 Task: Select a due date automation when advanced on, 2 days before a card is due add content with a description starting with resumeat 11:00 AM.
Action: Mouse moved to (1142, 84)
Screenshot: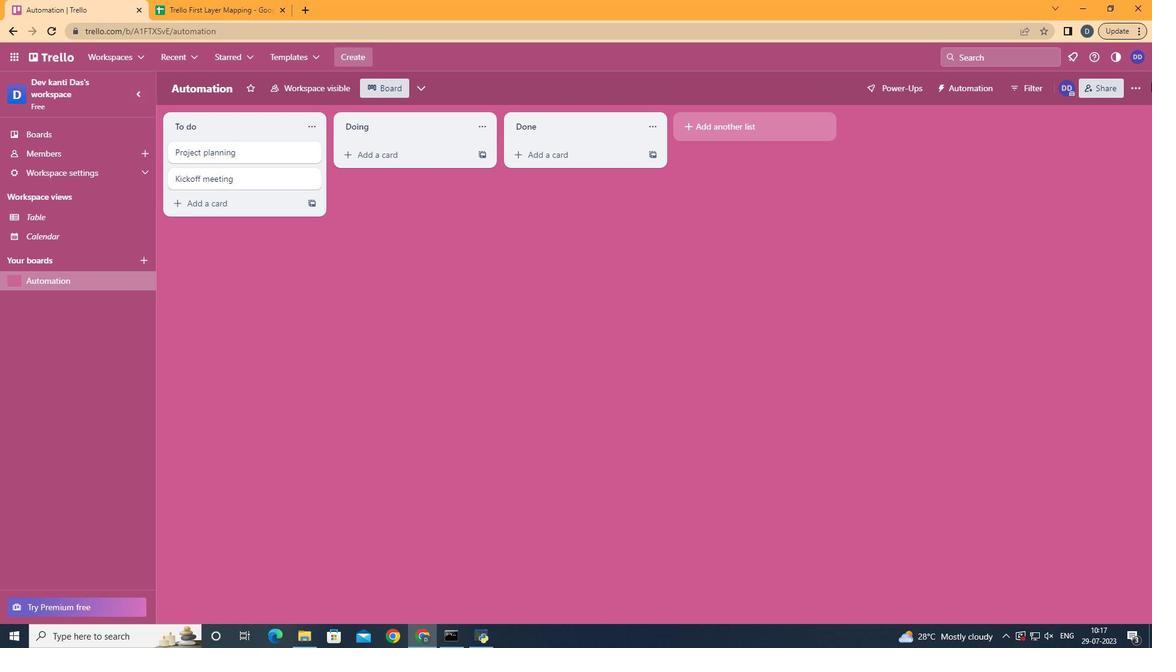 
Action: Mouse pressed left at (1142, 84)
Screenshot: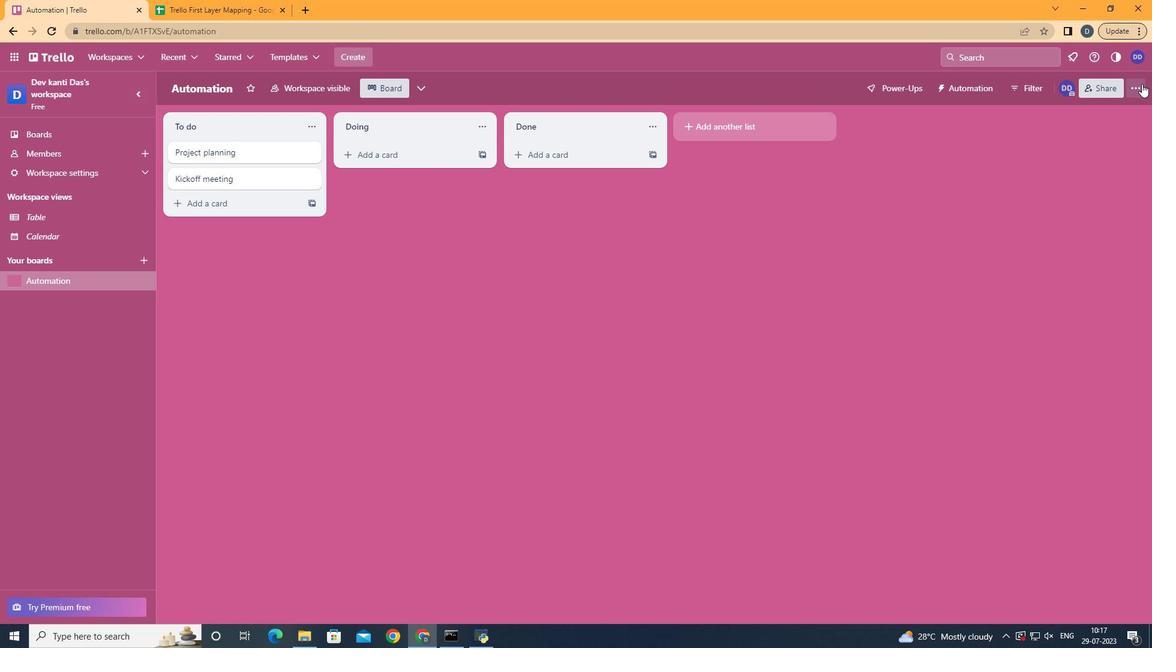 
Action: Mouse moved to (1073, 251)
Screenshot: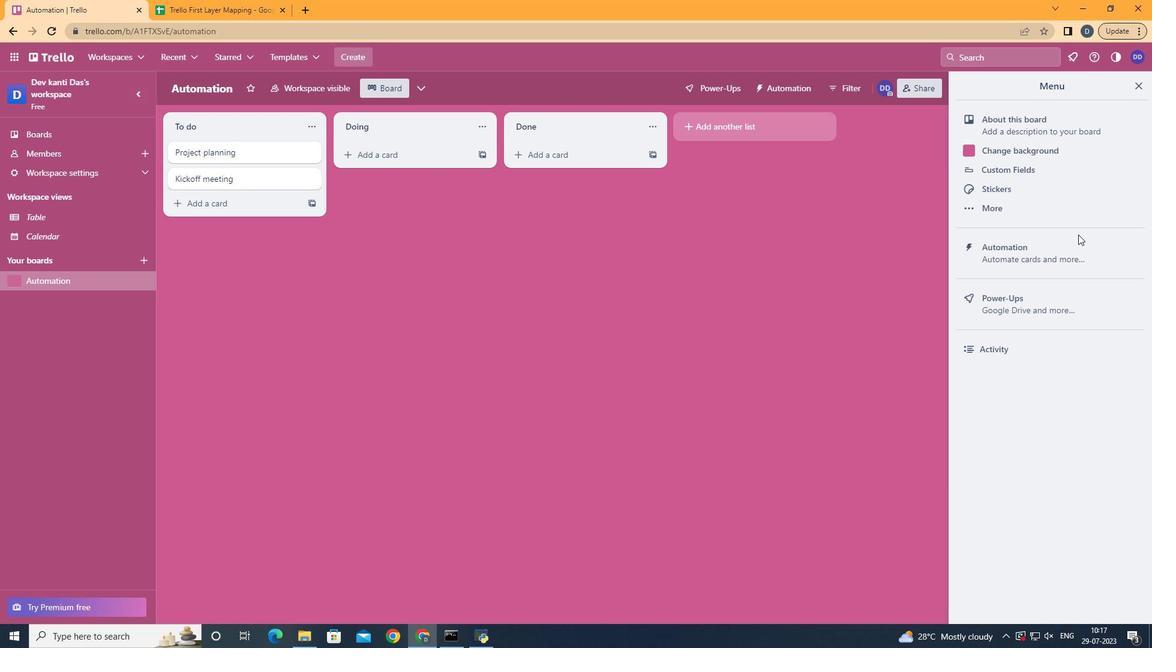 
Action: Mouse pressed left at (1073, 251)
Screenshot: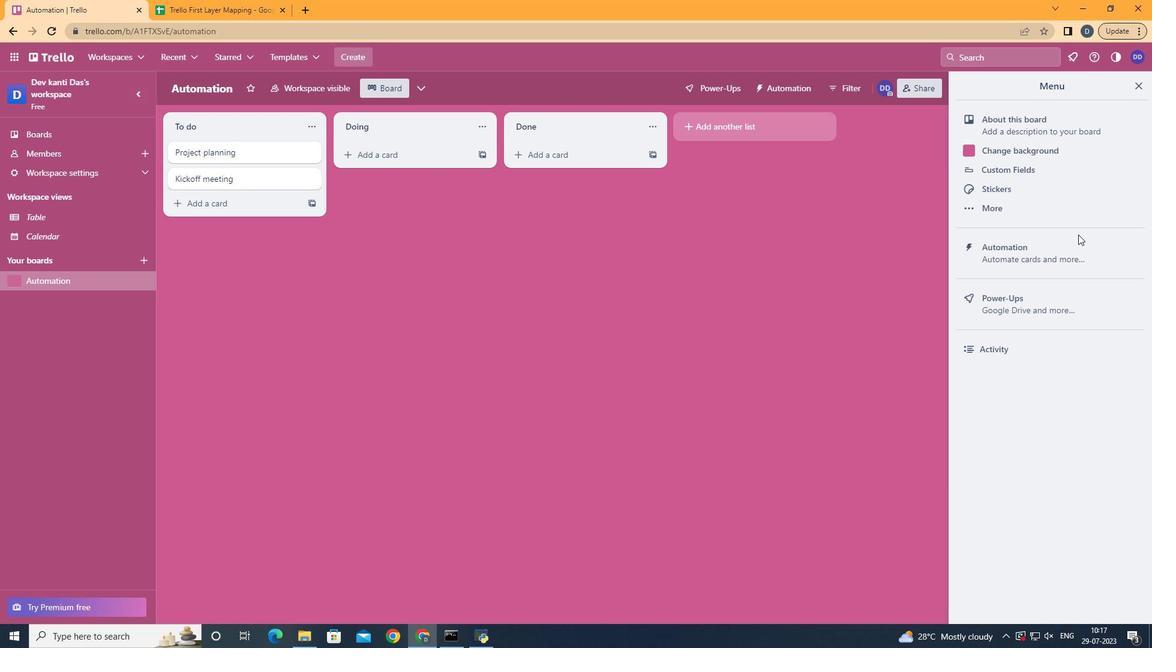 
Action: Mouse moved to (249, 240)
Screenshot: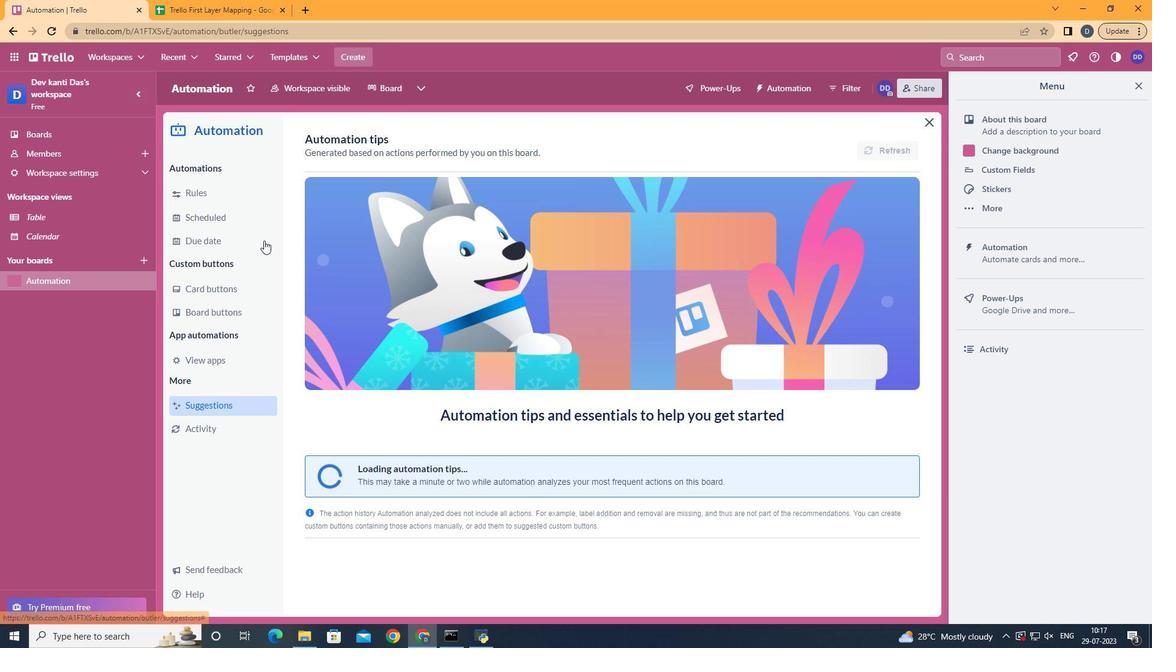 
Action: Mouse pressed left at (249, 240)
Screenshot: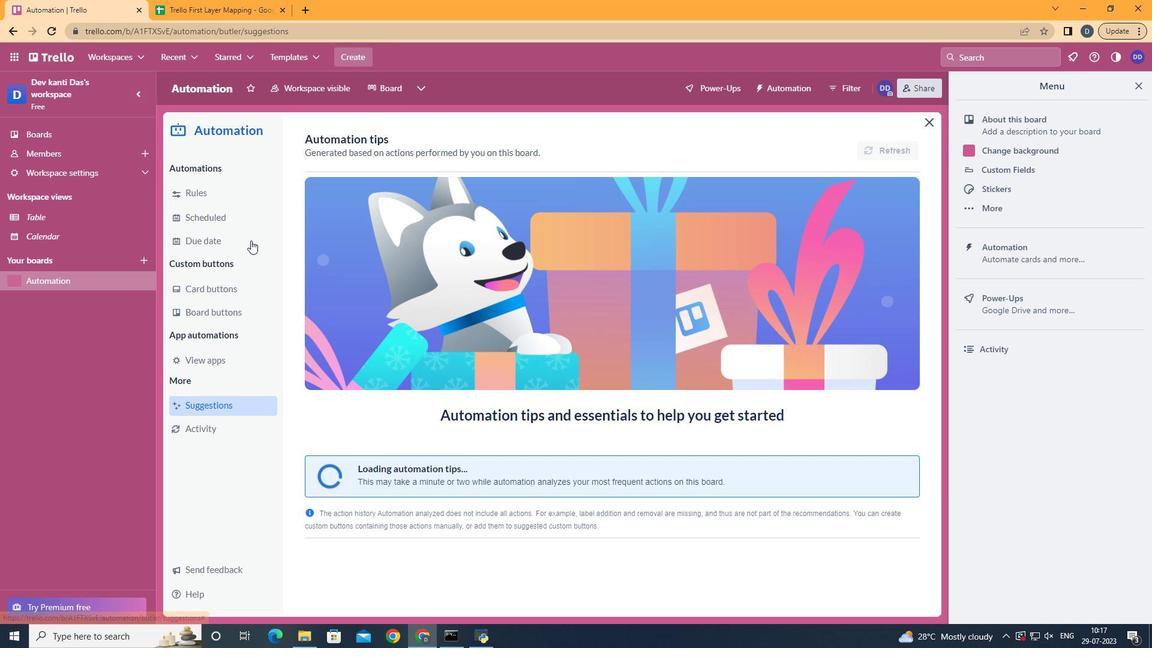 
Action: Mouse moved to (865, 144)
Screenshot: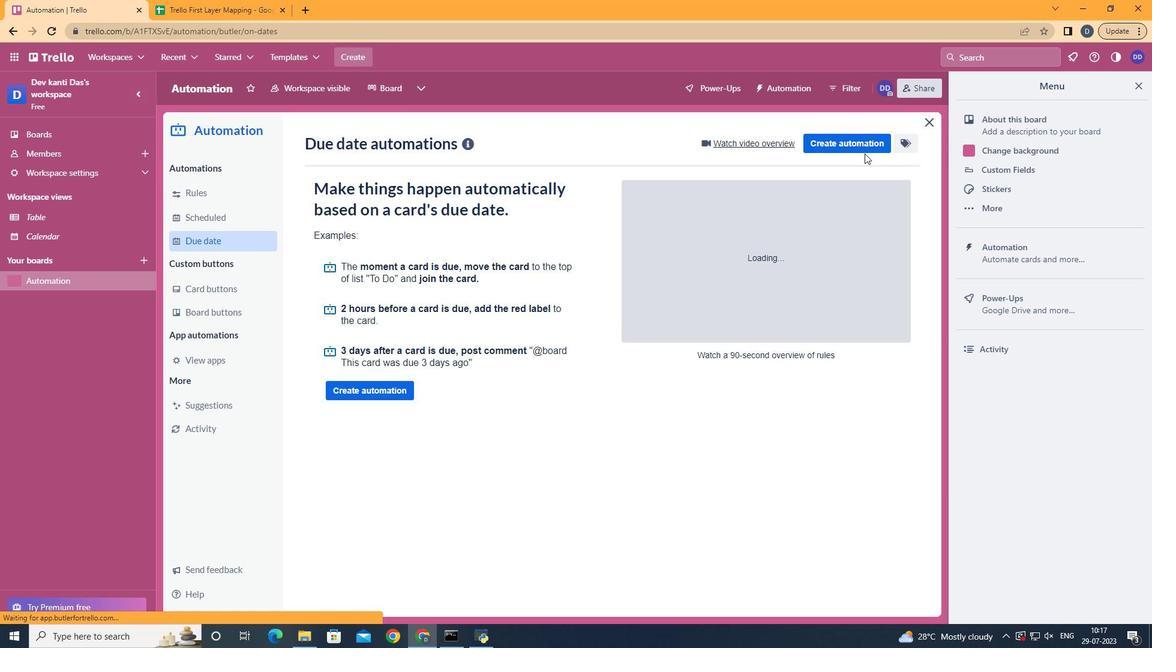 
Action: Mouse pressed left at (865, 144)
Screenshot: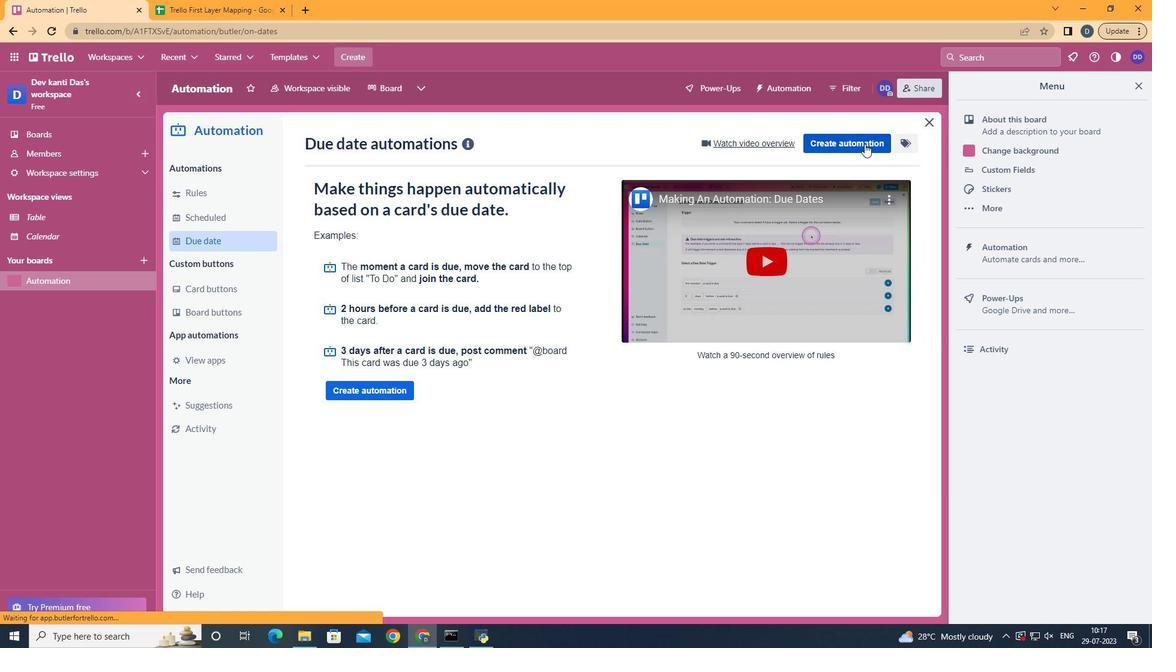 
Action: Mouse moved to (515, 247)
Screenshot: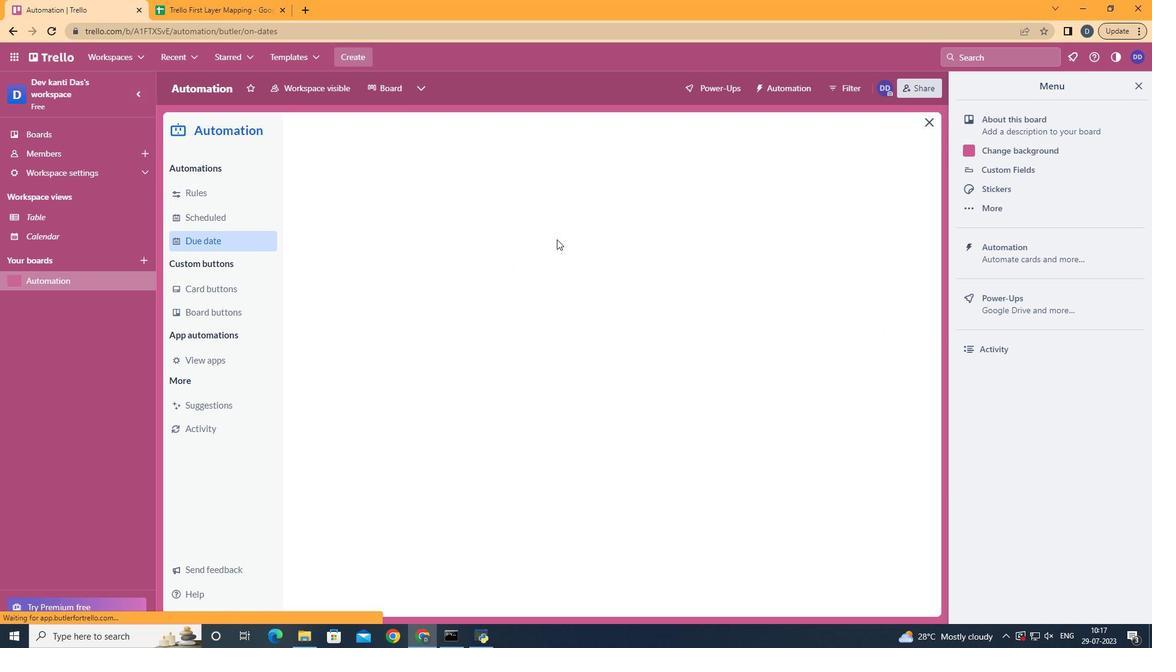 
Action: Mouse pressed left at (515, 247)
Screenshot: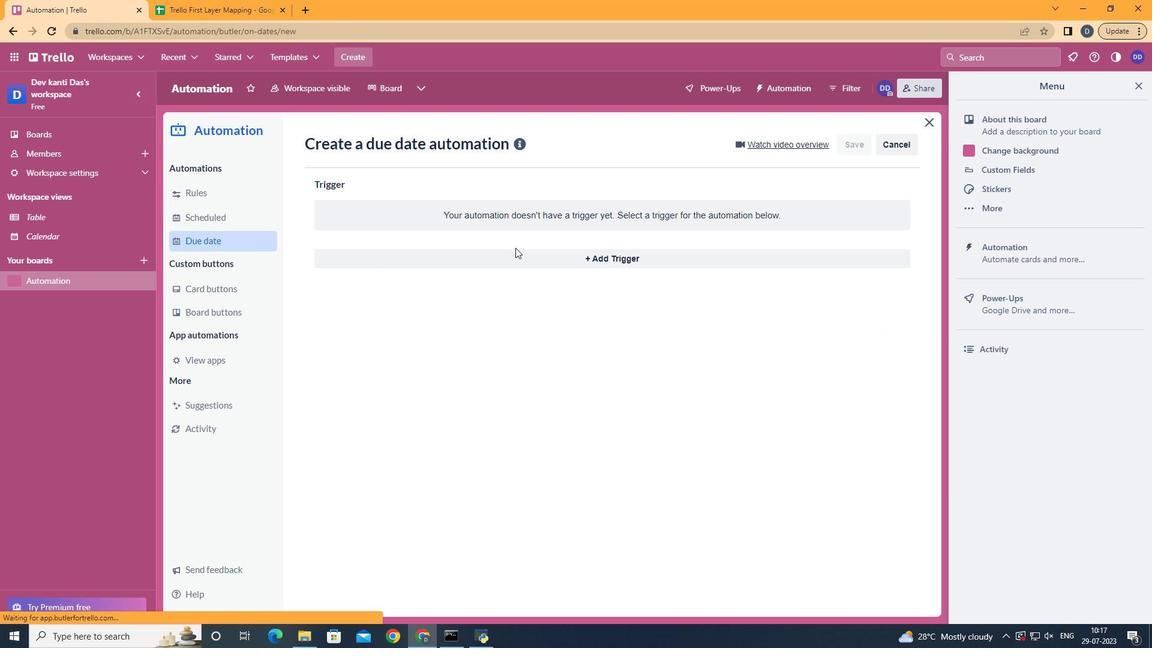 
Action: Mouse moved to (512, 256)
Screenshot: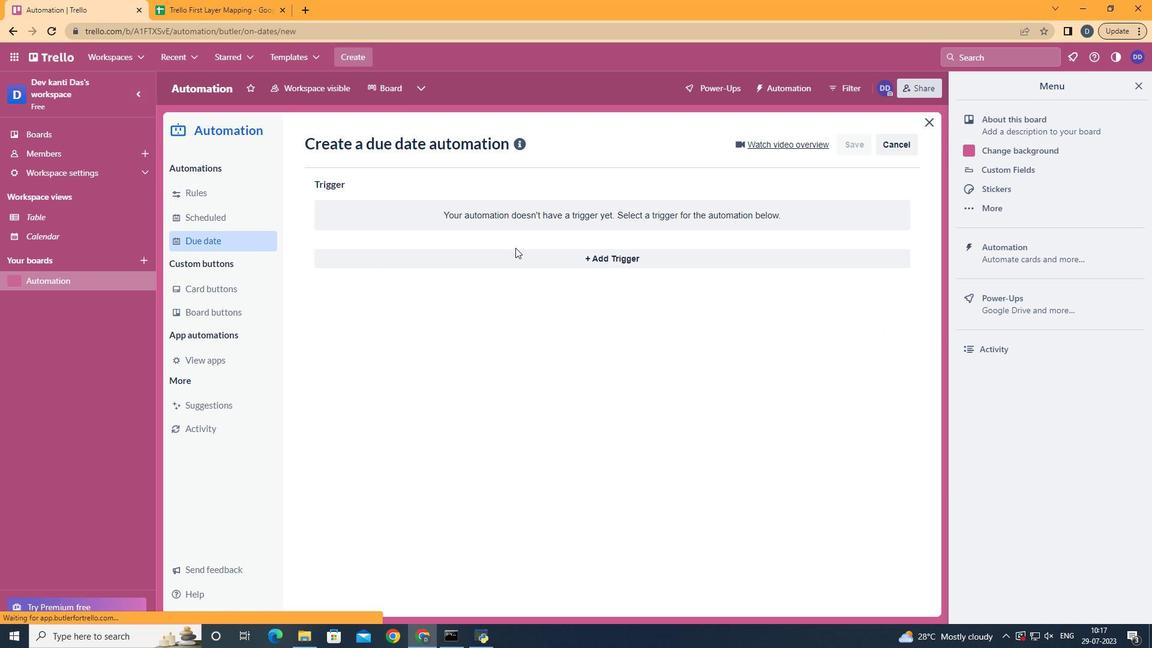 
Action: Mouse pressed left at (512, 256)
Screenshot: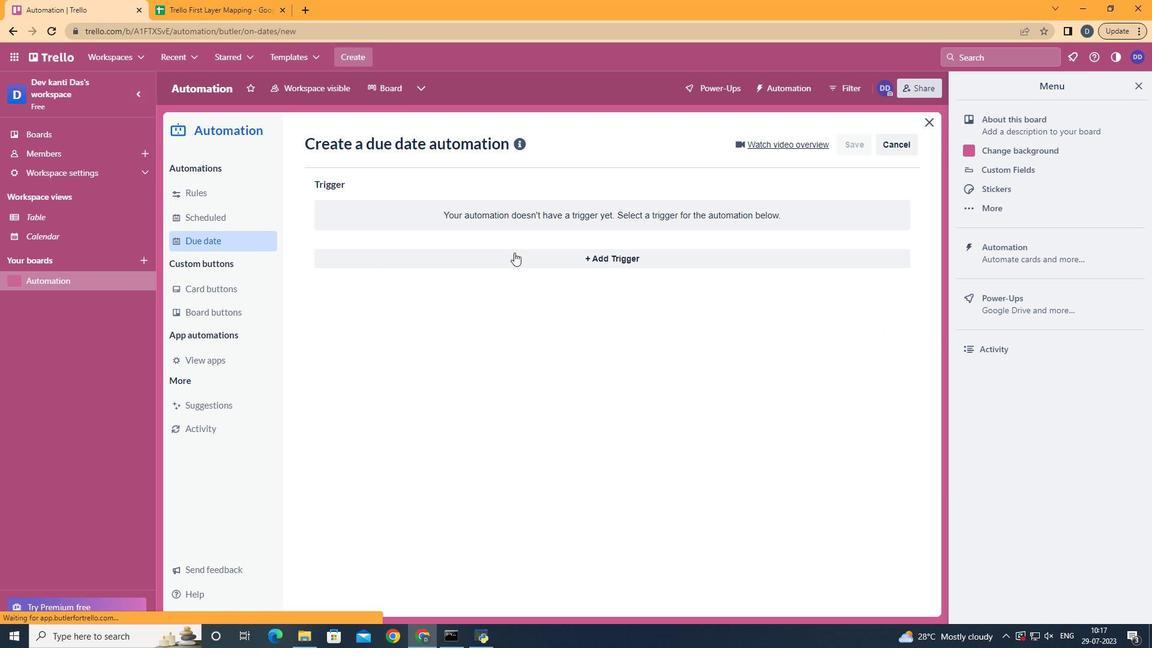 
Action: Mouse moved to (468, 450)
Screenshot: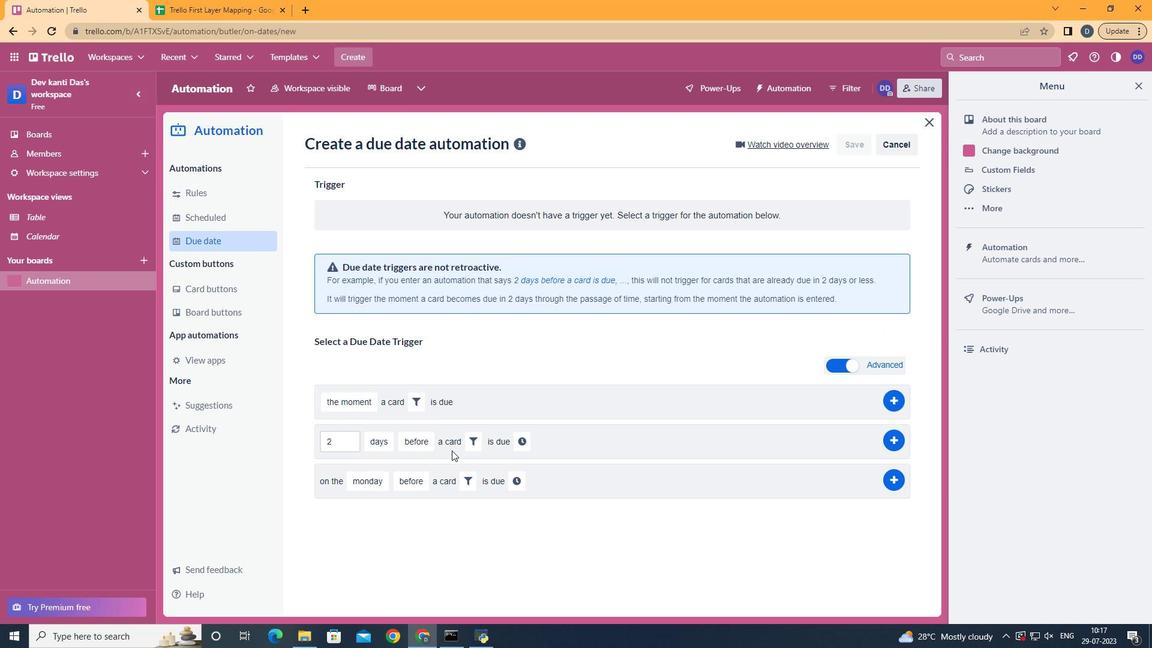 
Action: Mouse pressed left at (468, 450)
Screenshot: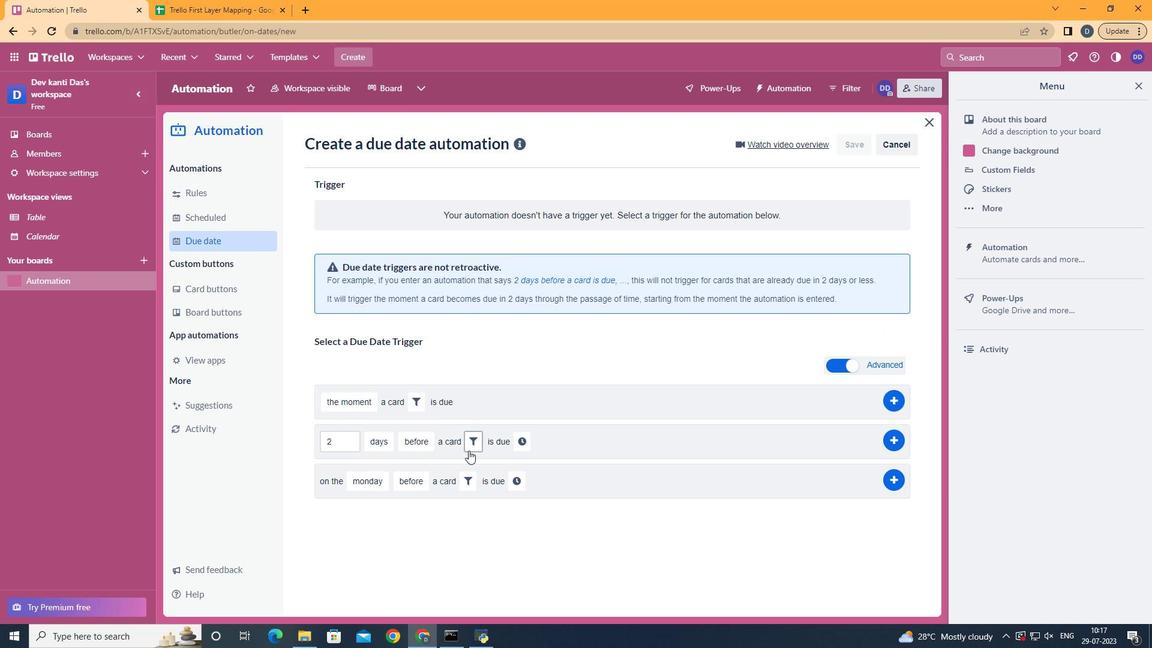 
Action: Mouse moved to (614, 479)
Screenshot: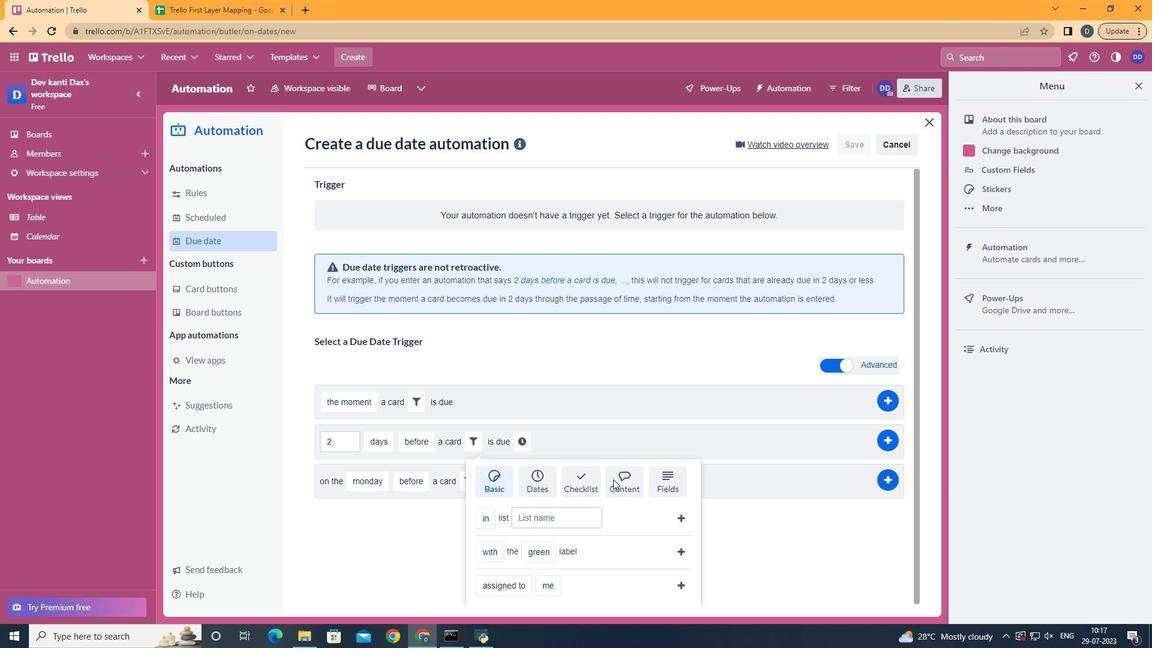 
Action: Mouse pressed left at (614, 479)
Screenshot: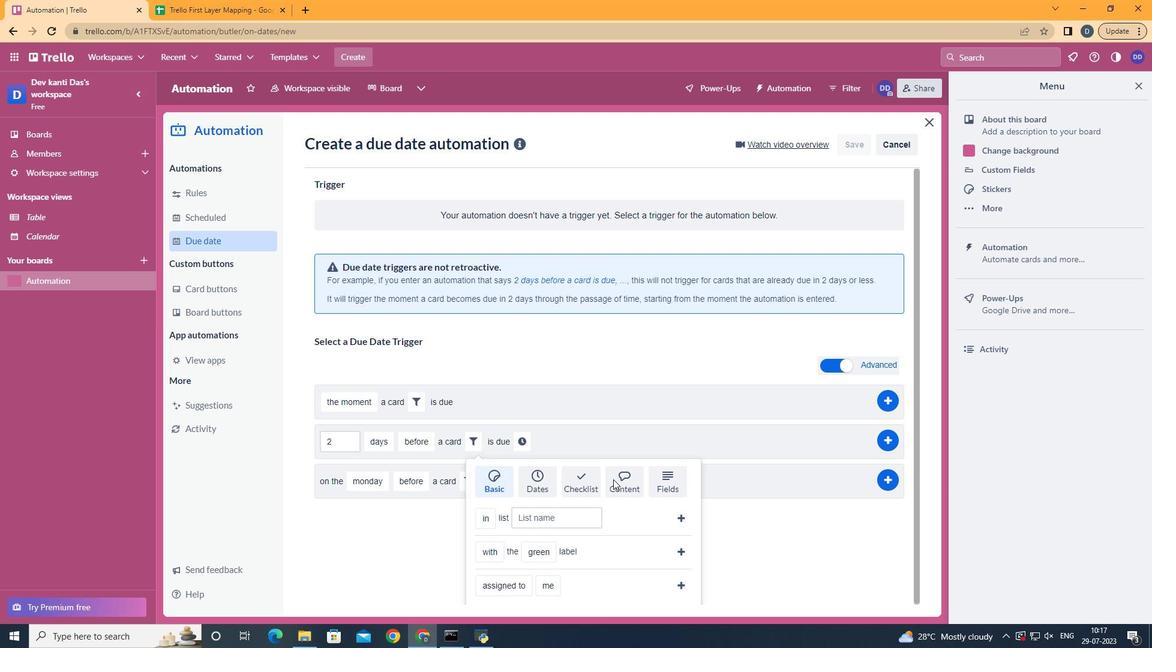 
Action: Mouse moved to (521, 565)
Screenshot: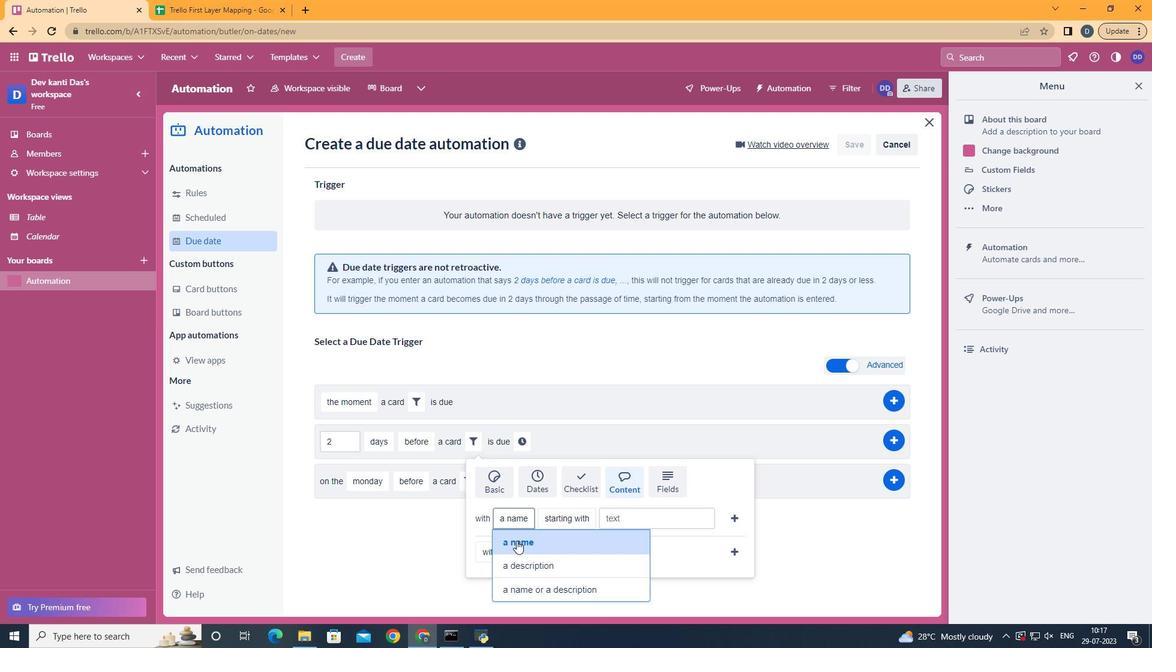 
Action: Mouse pressed left at (521, 565)
Screenshot: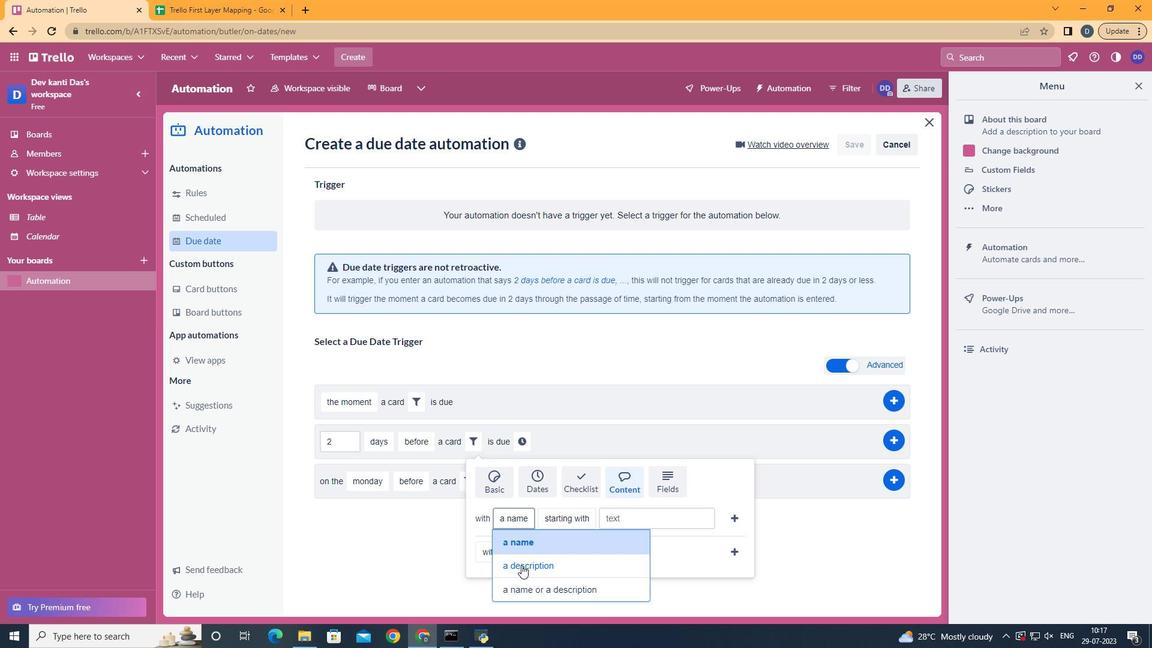 
Action: Mouse moved to (602, 366)
Screenshot: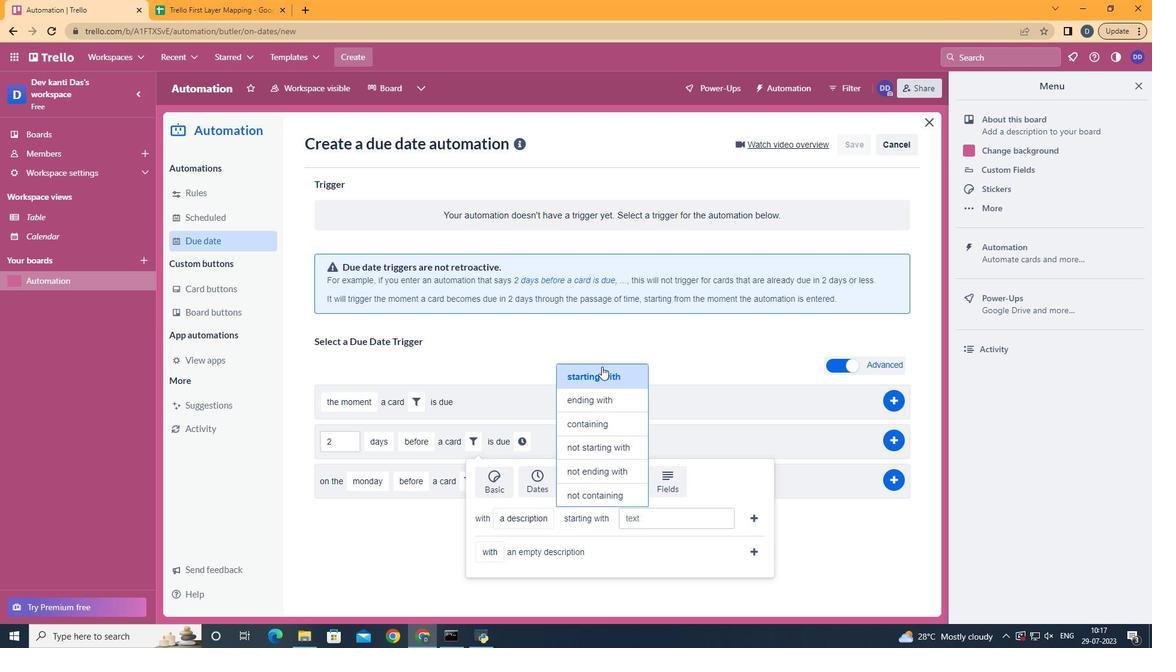 
Action: Mouse pressed left at (602, 366)
Screenshot: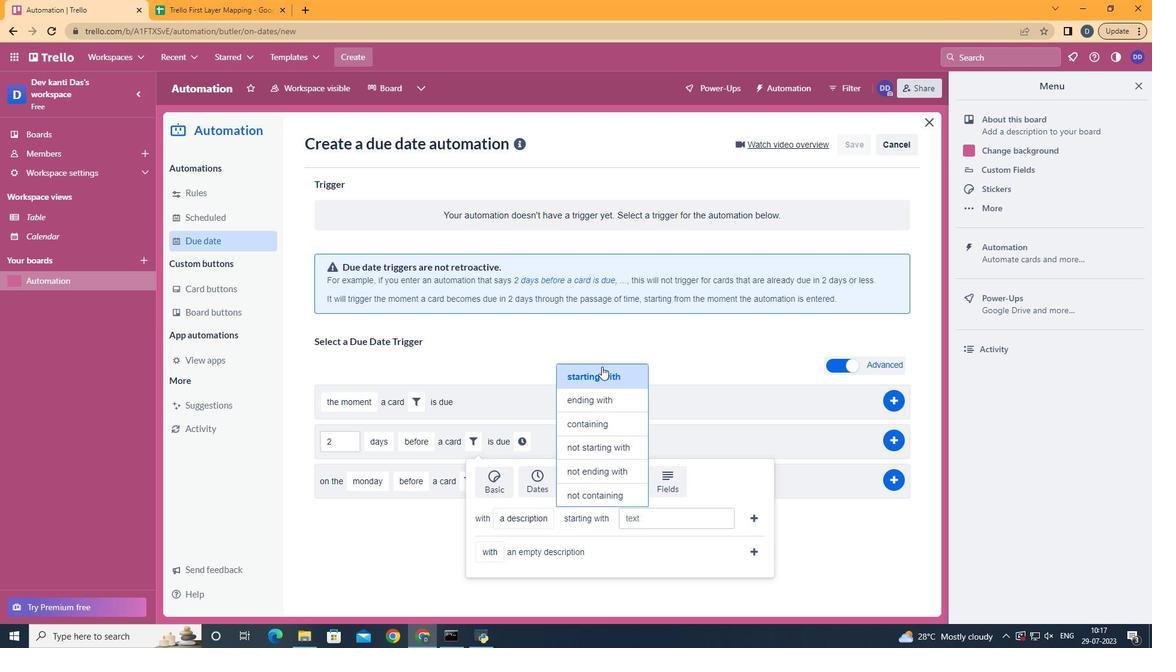 
Action: Mouse moved to (677, 511)
Screenshot: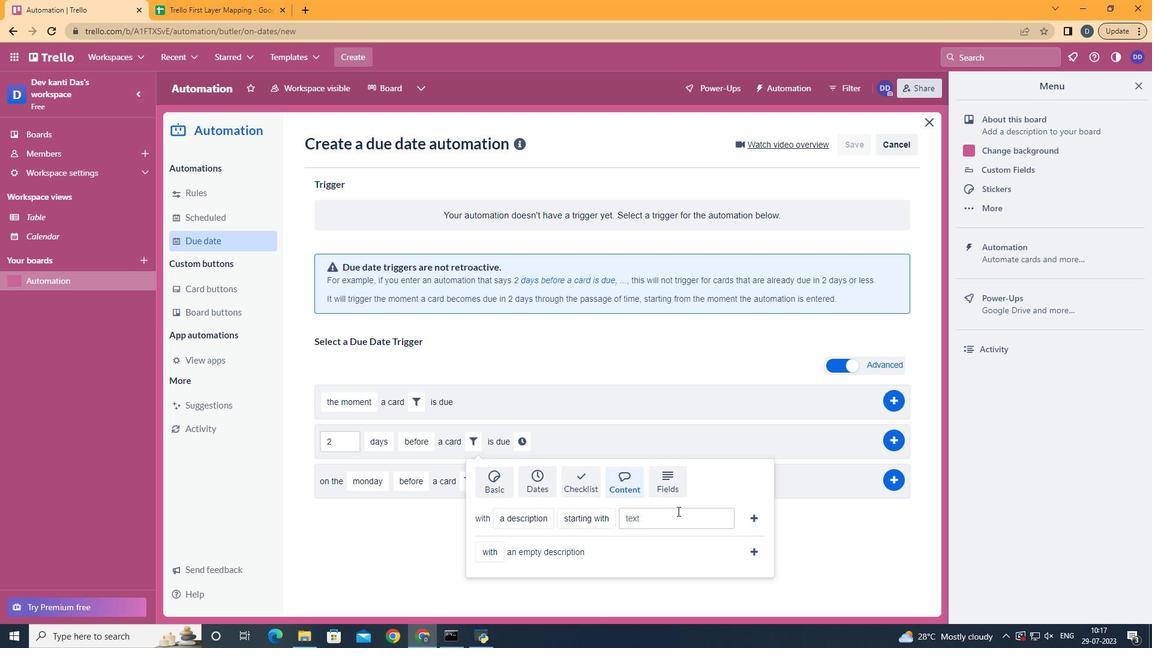 
Action: Mouse pressed left at (677, 511)
Screenshot: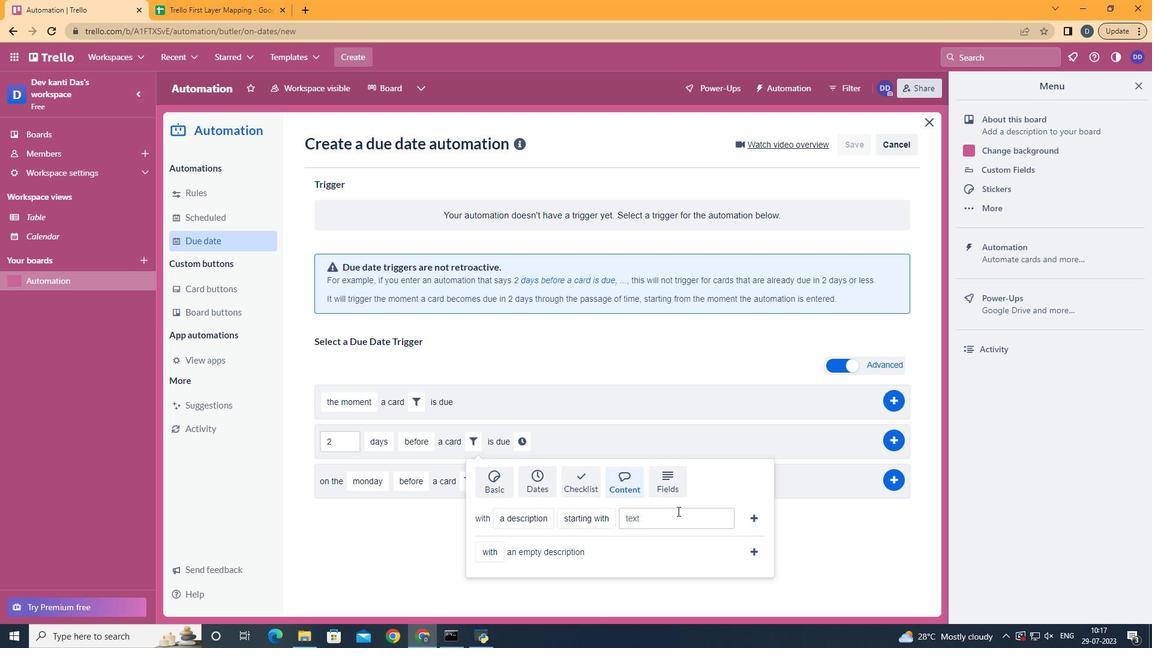 
Action: Key pressed resume
Screenshot: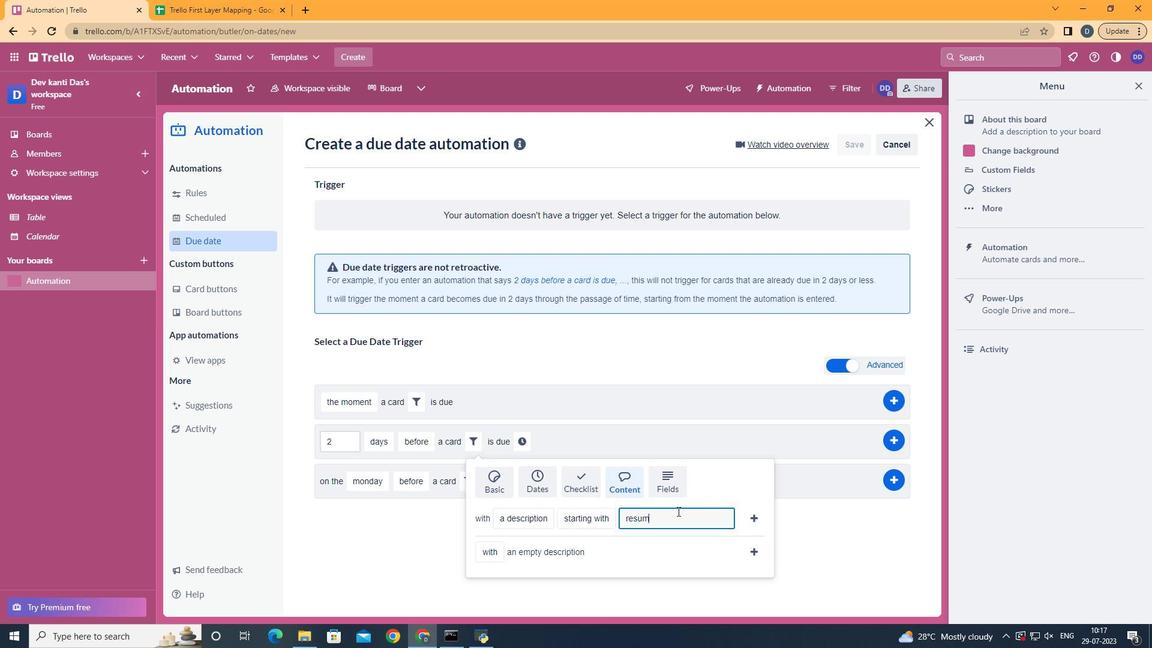 
Action: Mouse moved to (758, 518)
Screenshot: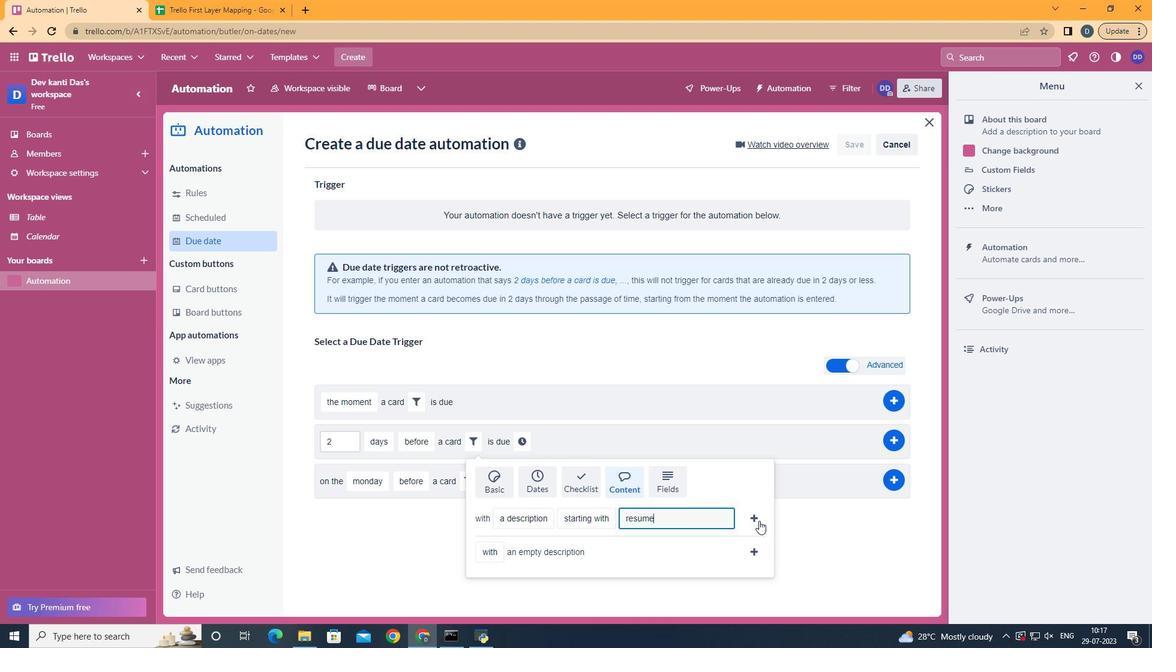 
Action: Mouse pressed left at (758, 518)
Screenshot: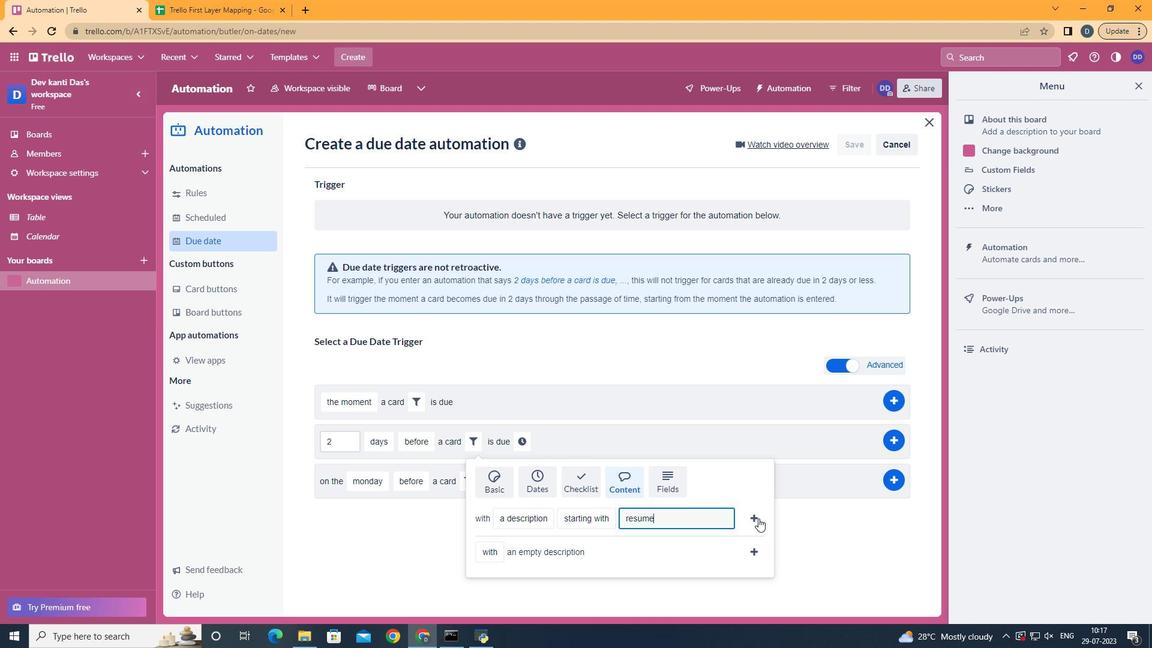 
Action: Mouse moved to (694, 442)
Screenshot: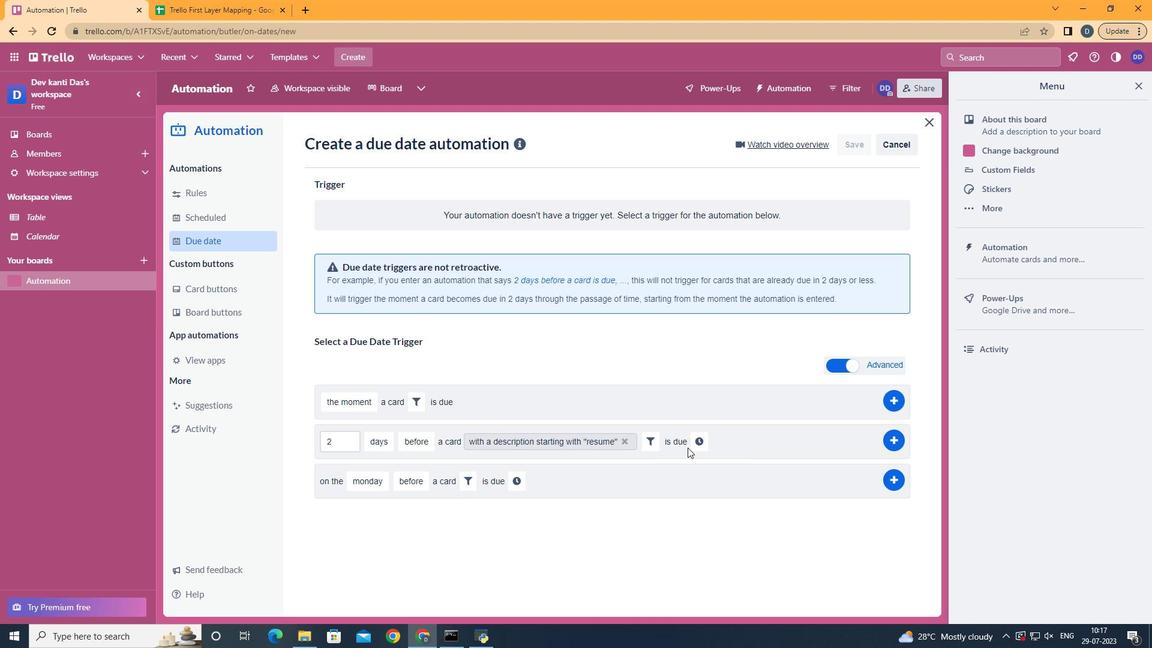 
Action: Mouse pressed left at (694, 442)
Screenshot: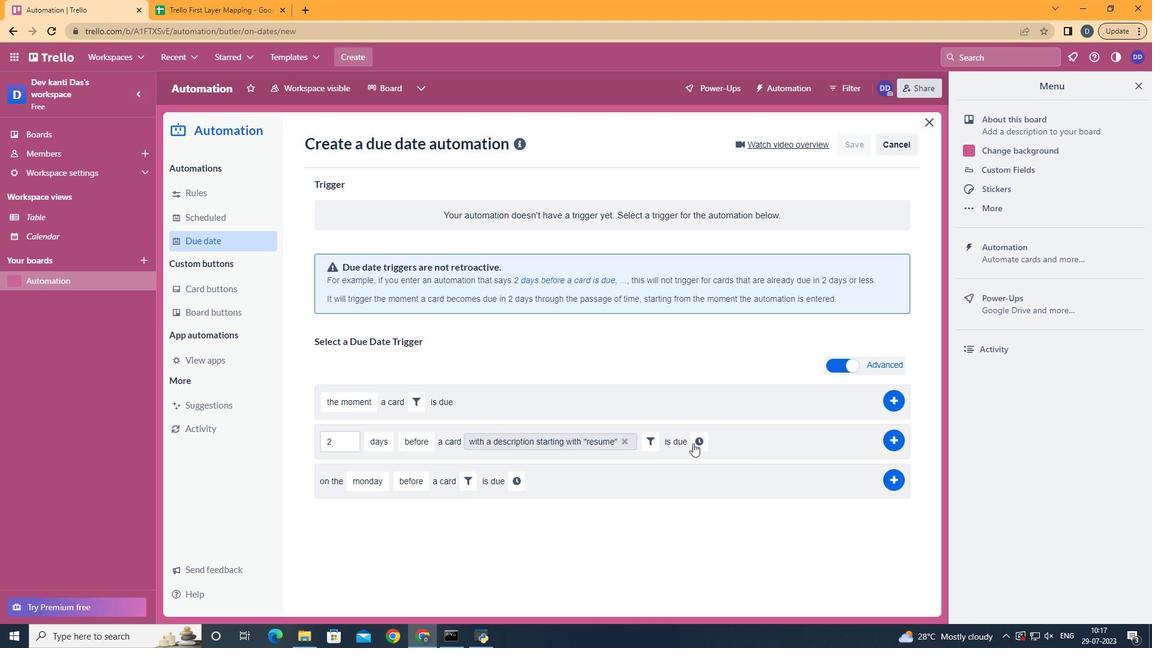 
Action: Mouse moved to (725, 447)
Screenshot: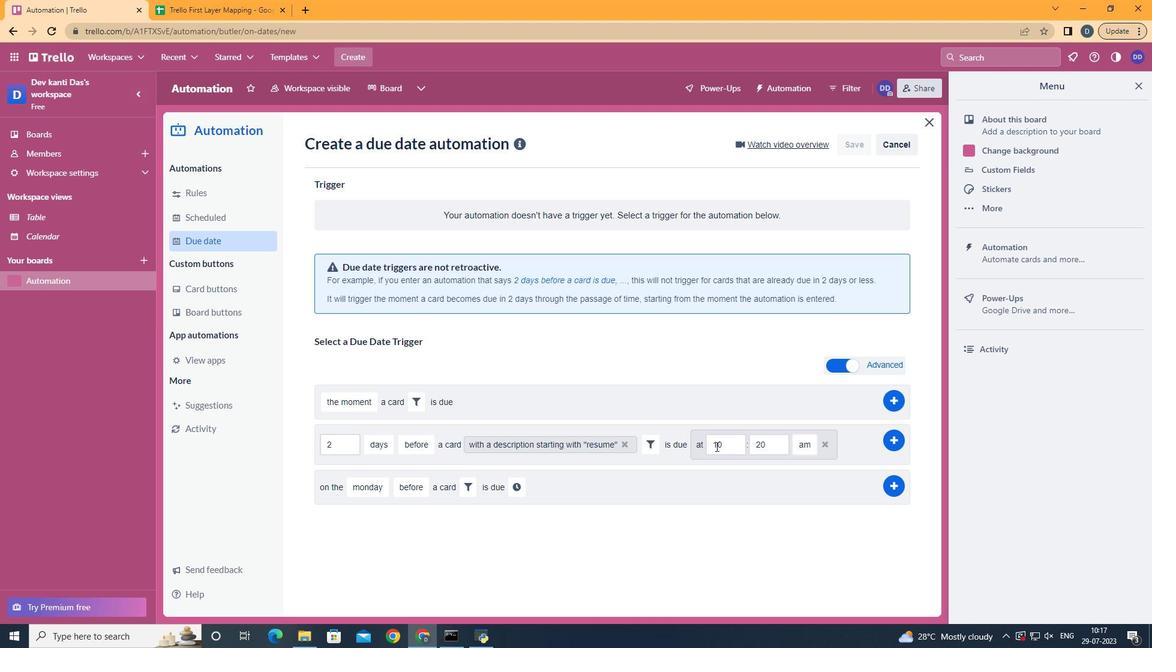
Action: Mouse pressed left at (725, 447)
Screenshot: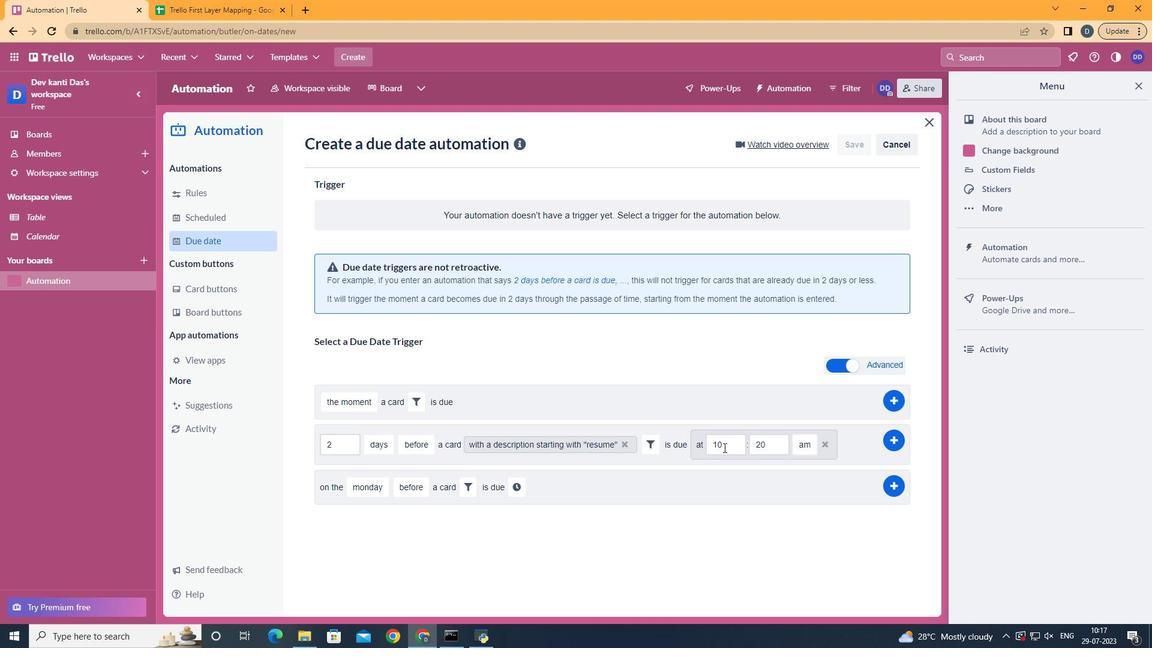 
Action: Key pressed <Key.backspace><Key.backspace>111<Key.backspace>
Screenshot: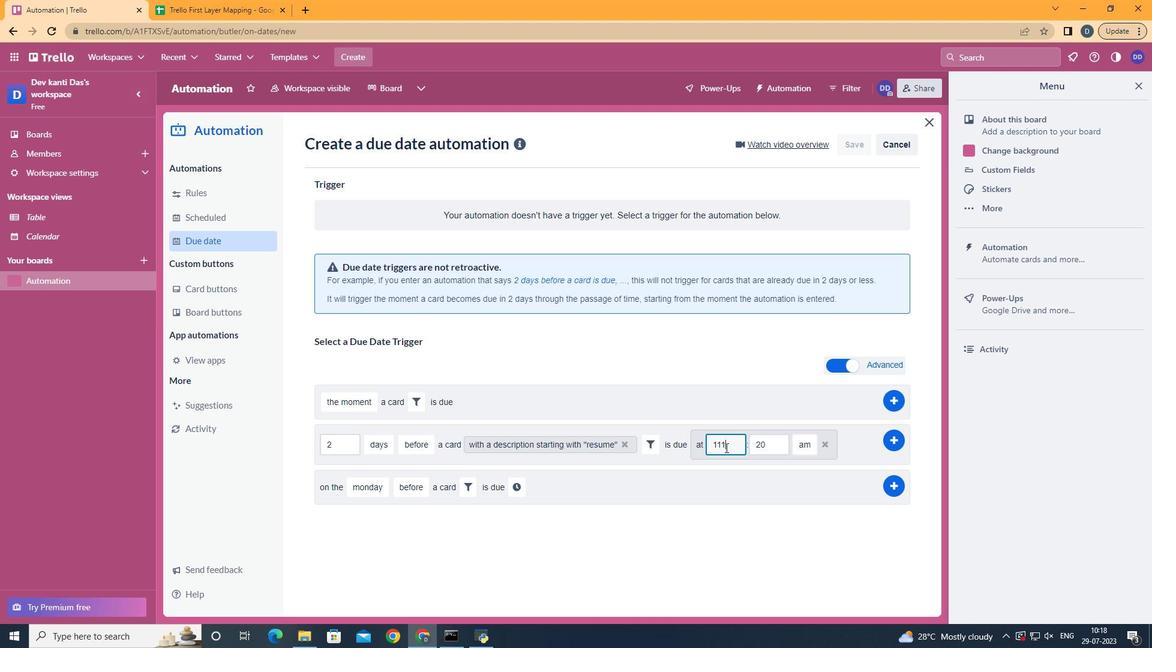 
Action: Mouse moved to (771, 443)
Screenshot: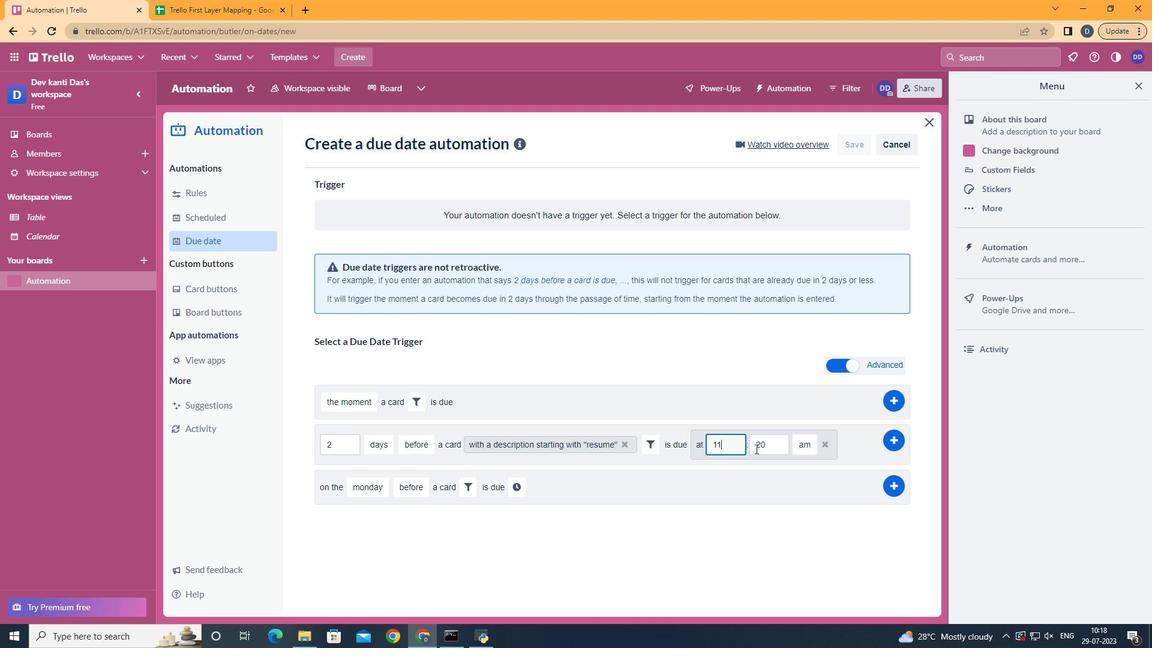
Action: Key pressed <Key.backspace>
Screenshot: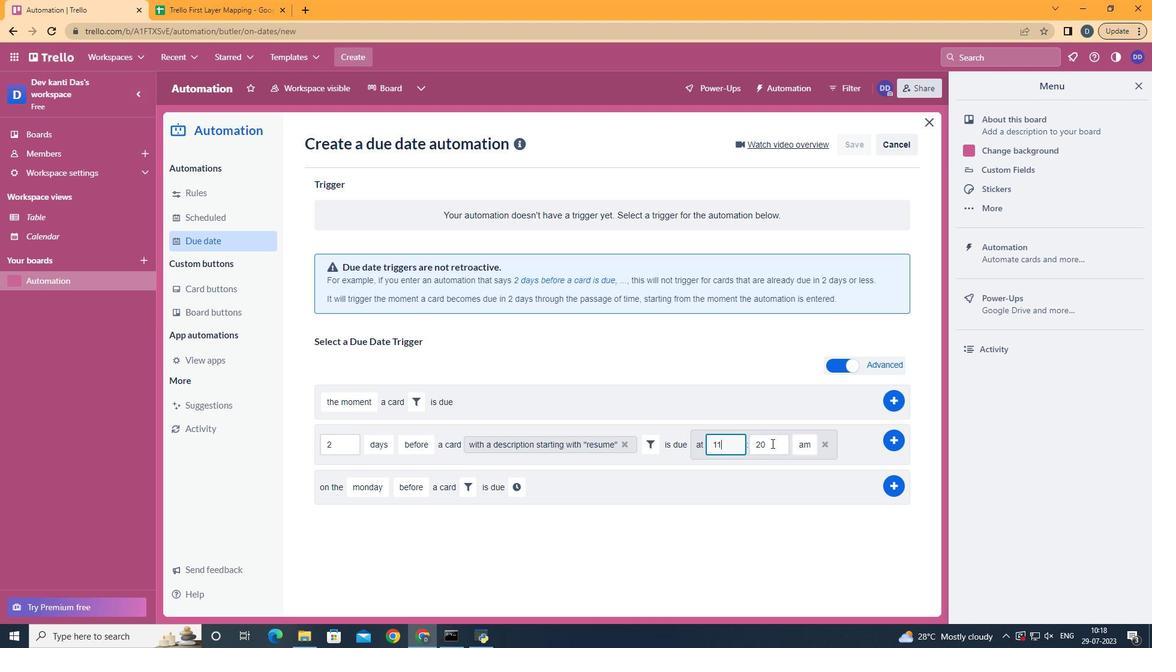 
Action: Mouse pressed left at (771, 443)
Screenshot: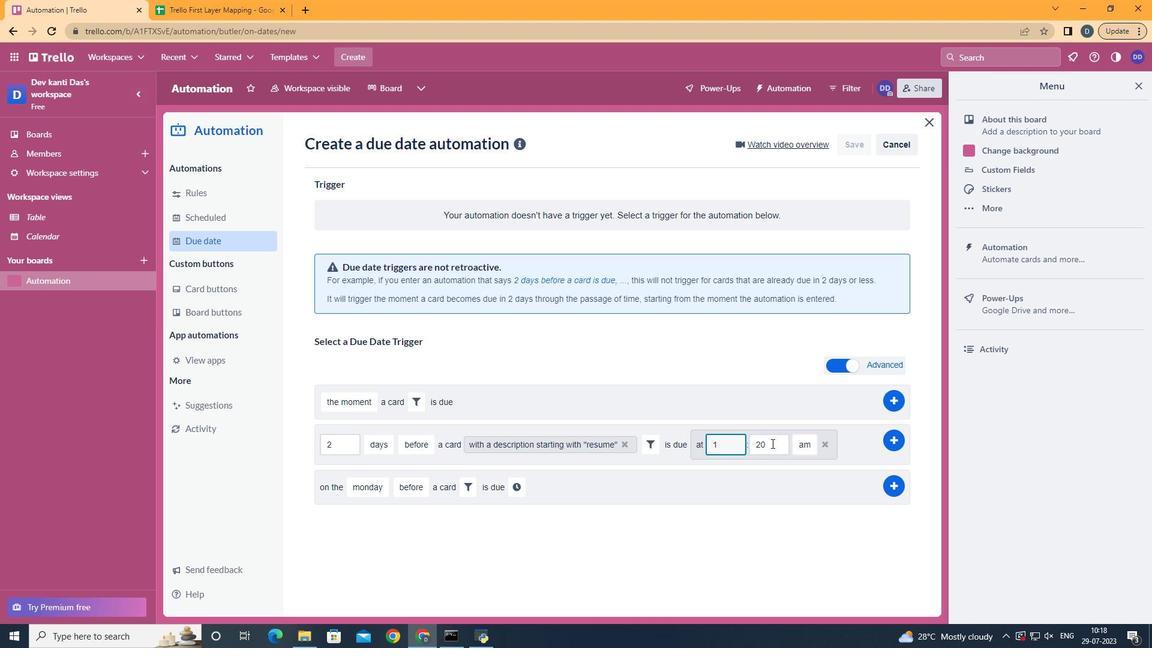 
Action: Mouse moved to (741, 446)
Screenshot: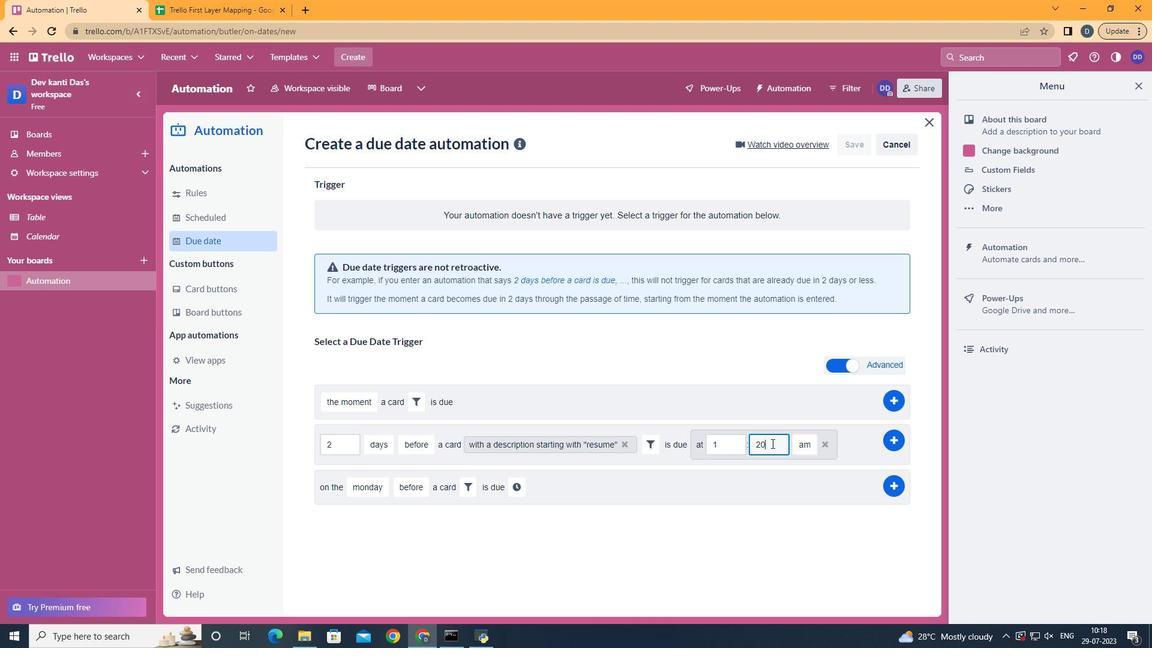 
Action: Mouse pressed left at (741, 446)
Screenshot: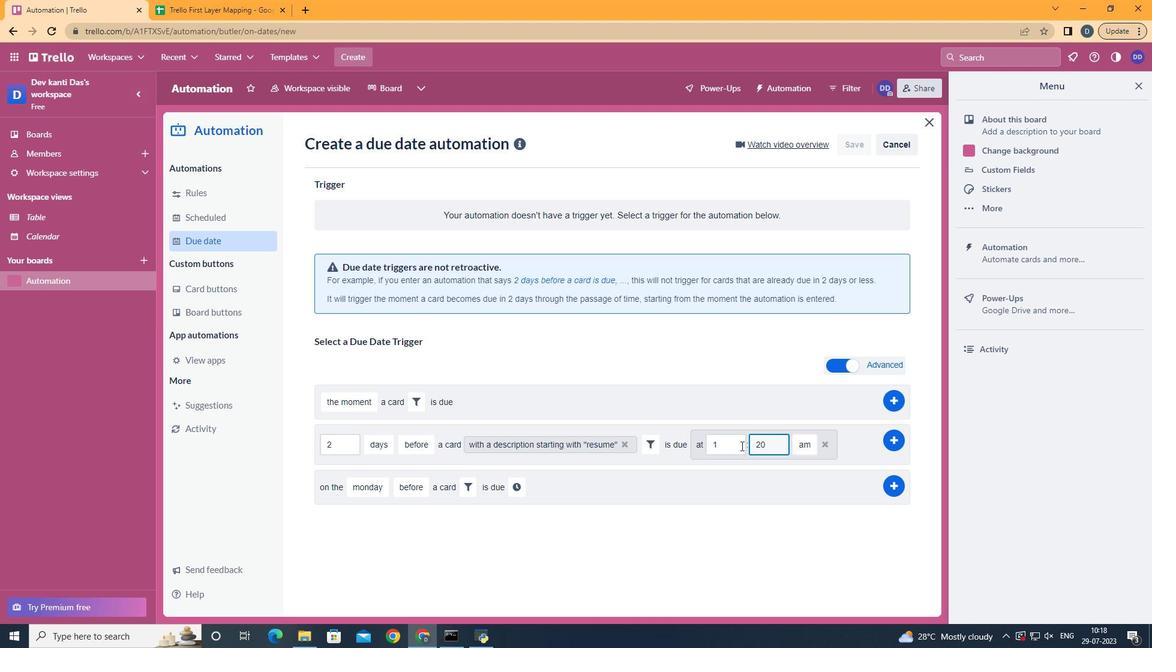 
Action: Key pressed 1
Screenshot: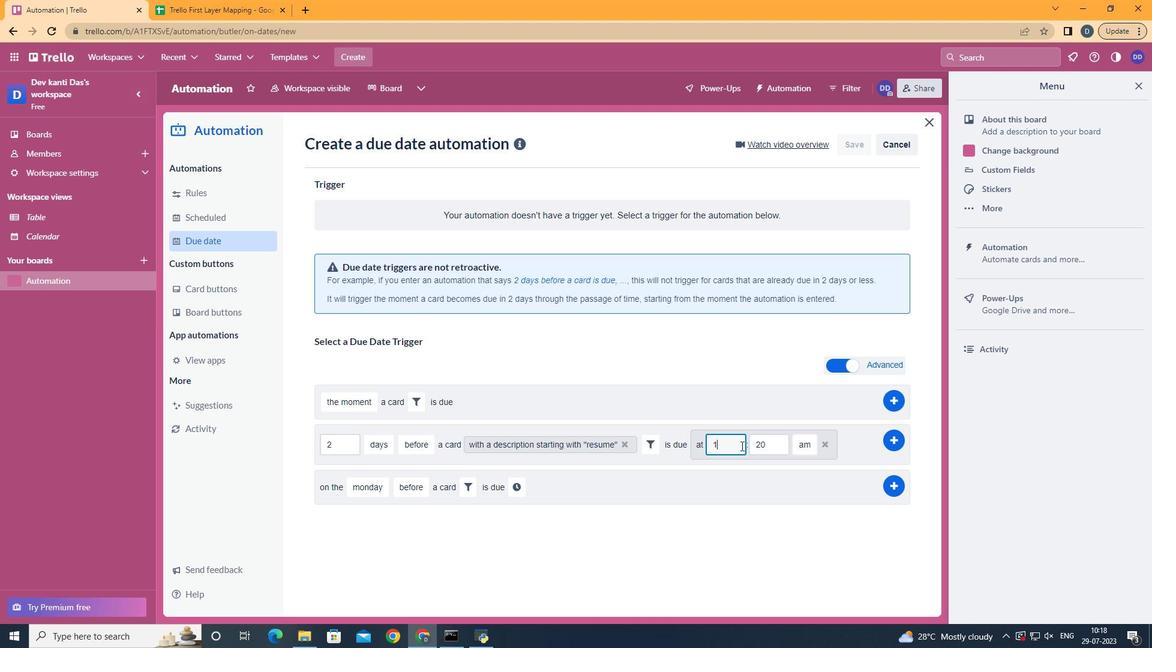 
Action: Mouse moved to (777, 453)
Screenshot: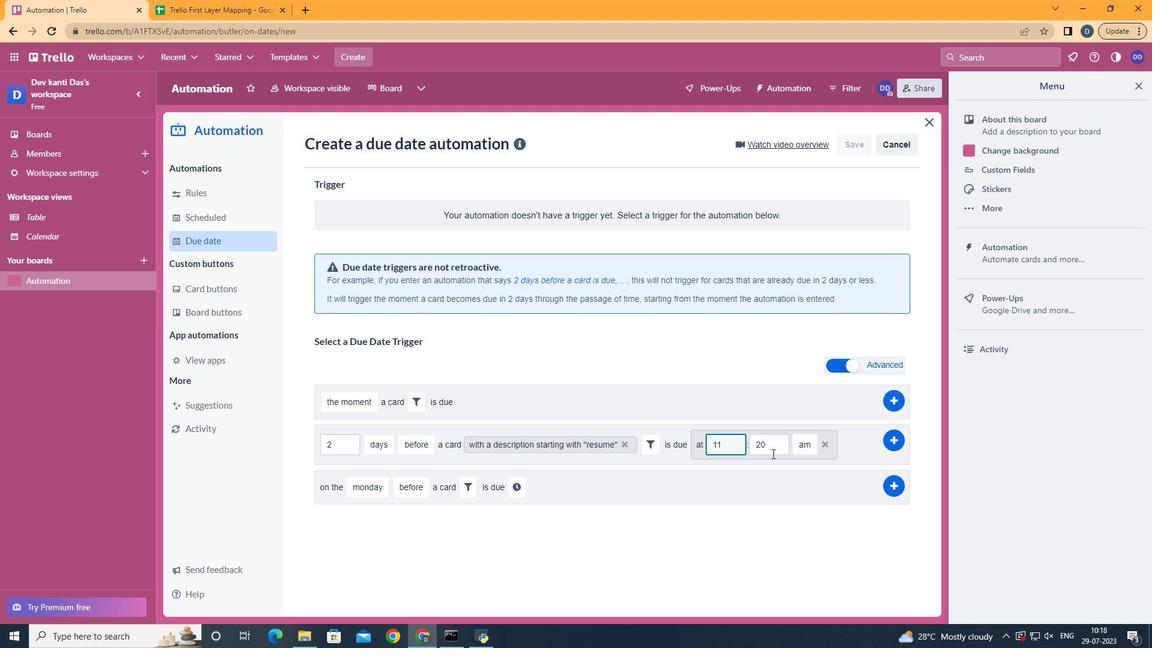 
Action: Mouse pressed left at (777, 453)
Screenshot: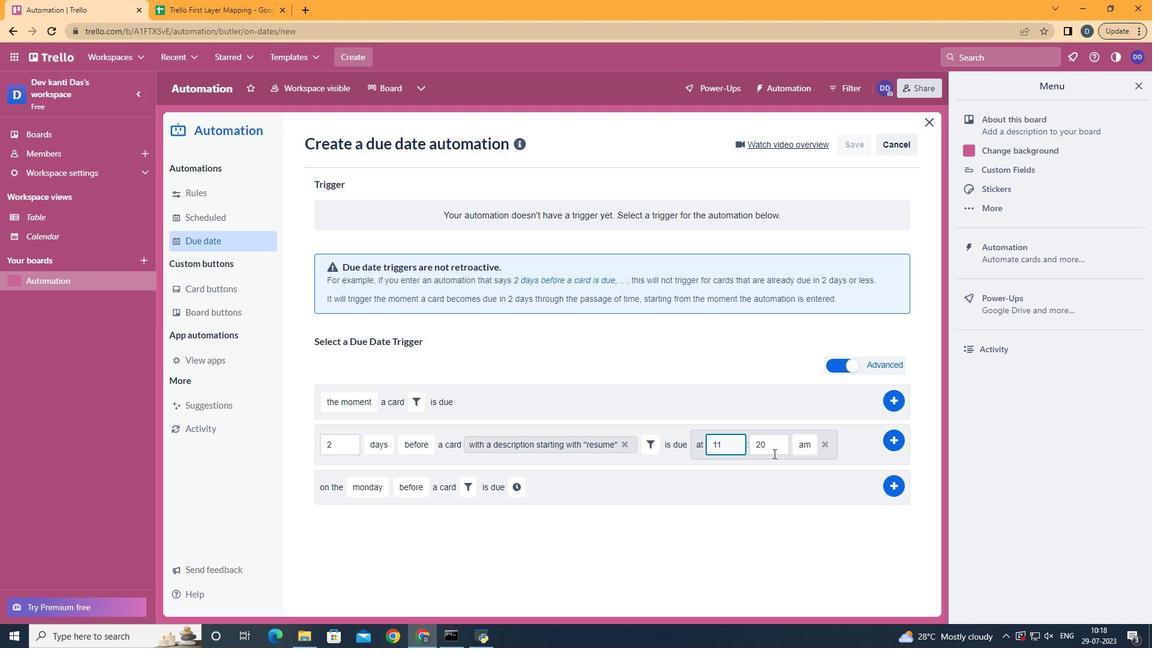 
Action: Key pressed <Key.backspace><Key.backspace>00
Screenshot: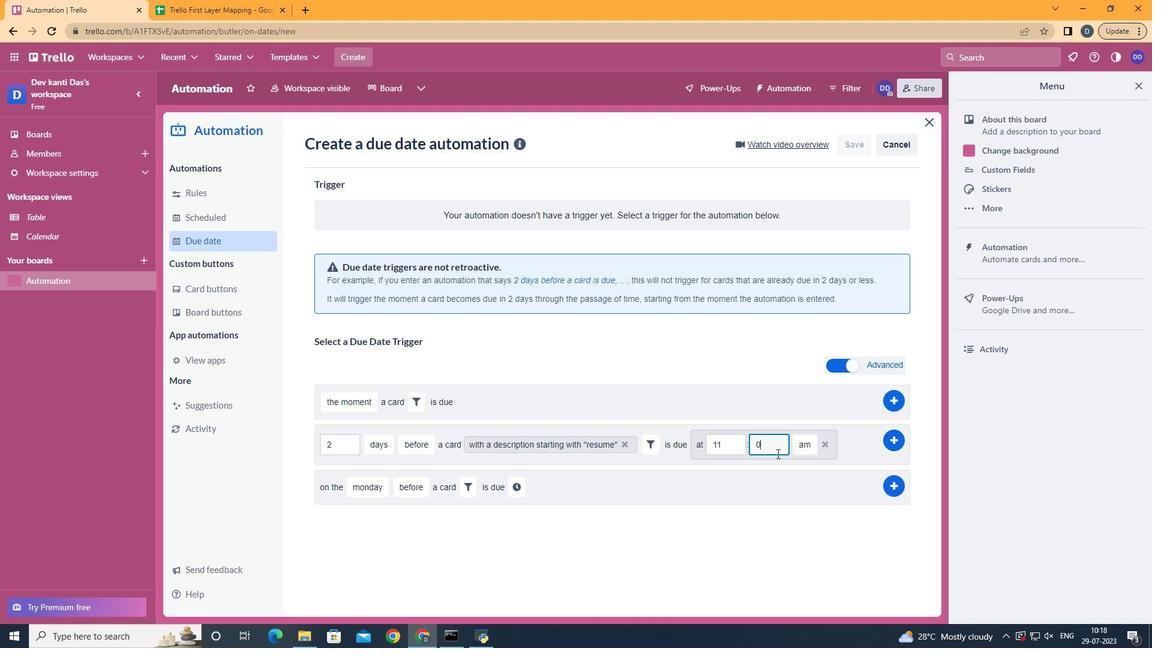 
Action: Mouse moved to (801, 470)
Screenshot: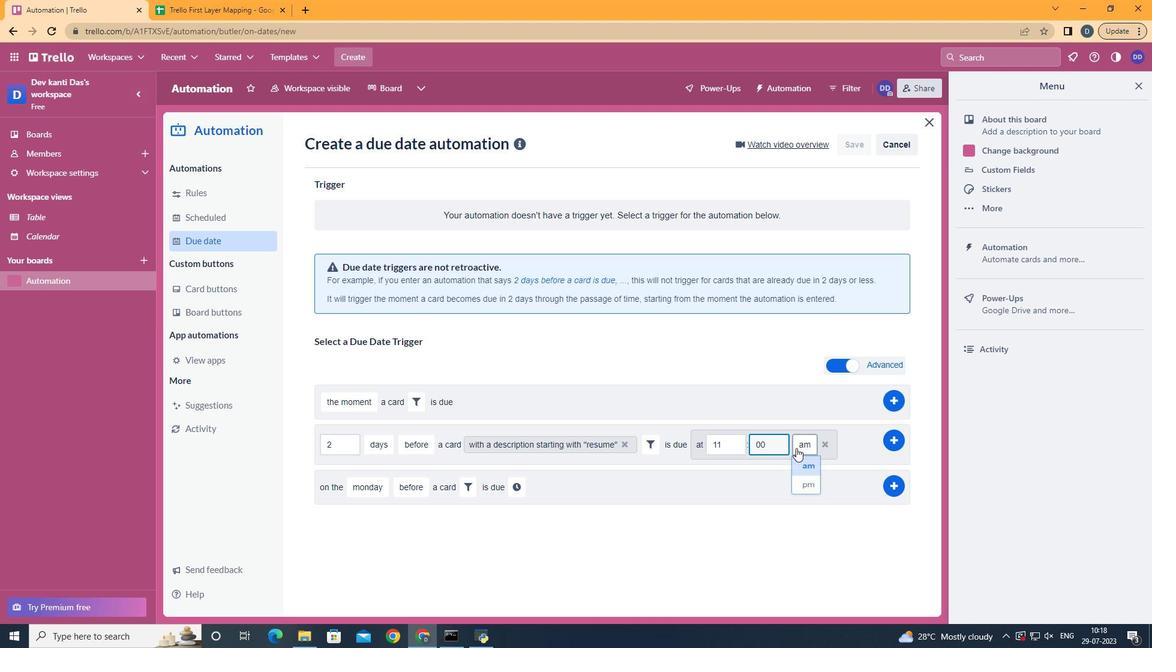 
Action: Mouse pressed left at (801, 470)
Screenshot: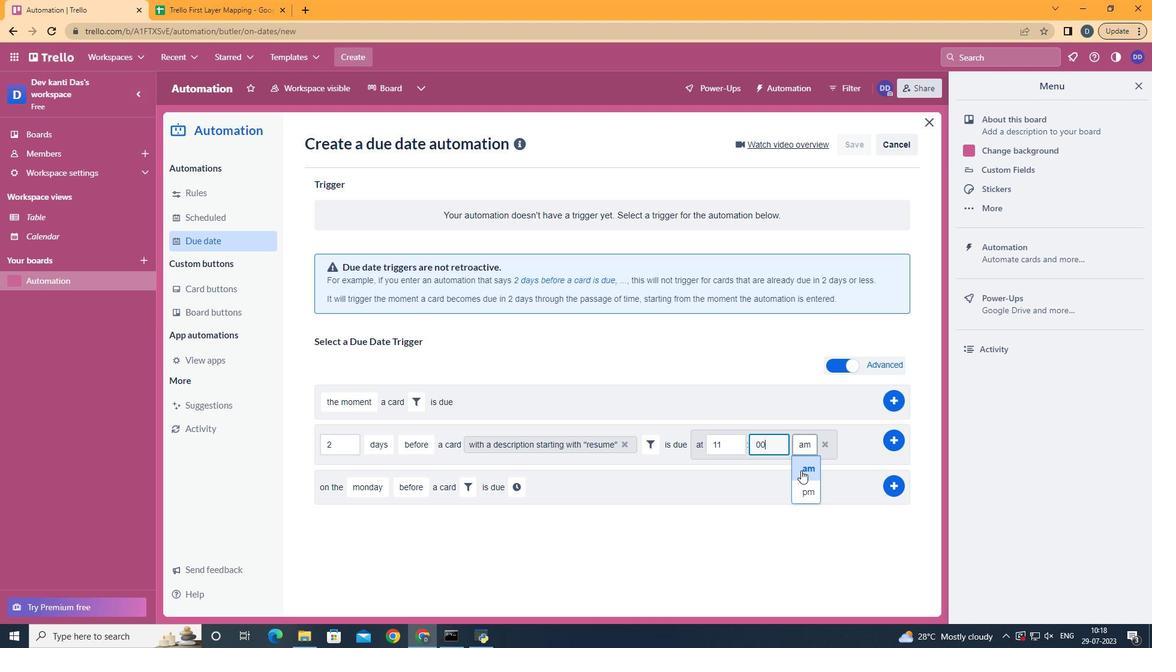 
